 Task: Access the "Group list" page in the site builder.
Action: Mouse moved to (1128, 82)
Screenshot: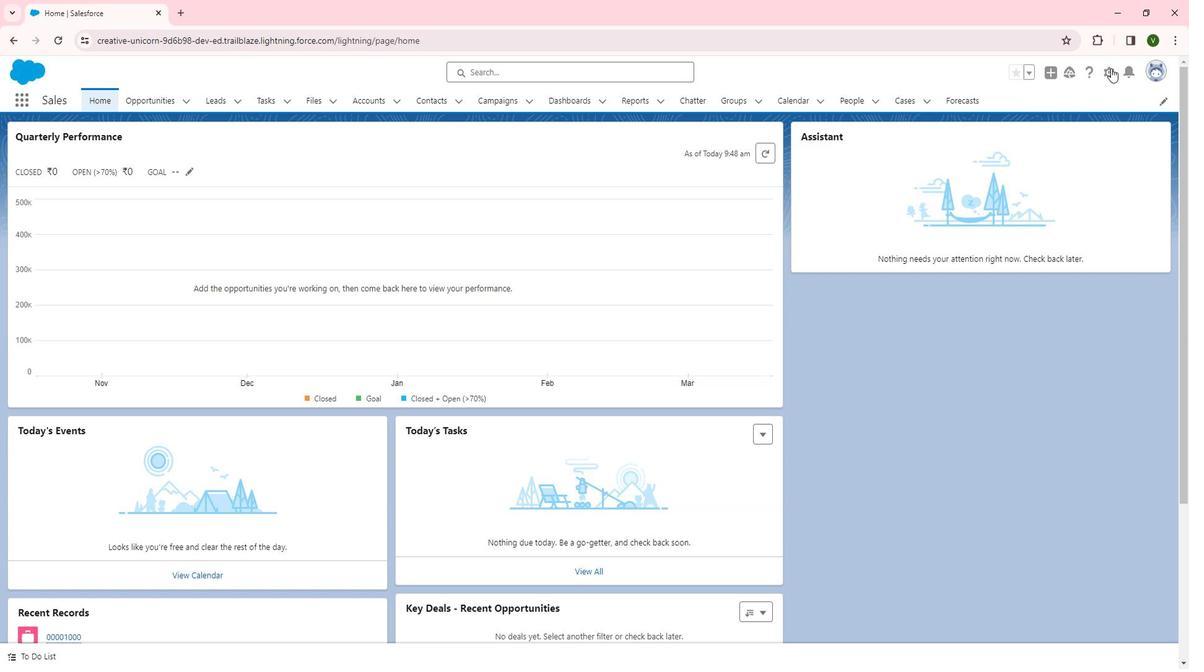 
Action: Mouse pressed left at (1128, 82)
Screenshot: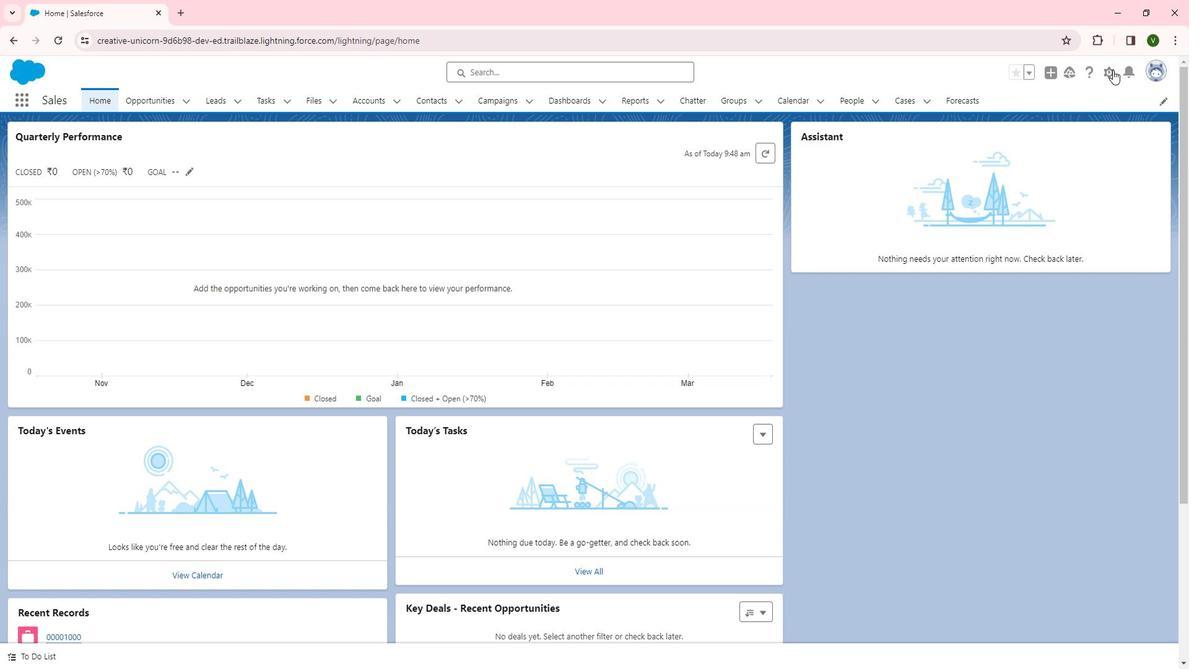 
Action: Mouse moved to (1040, 113)
Screenshot: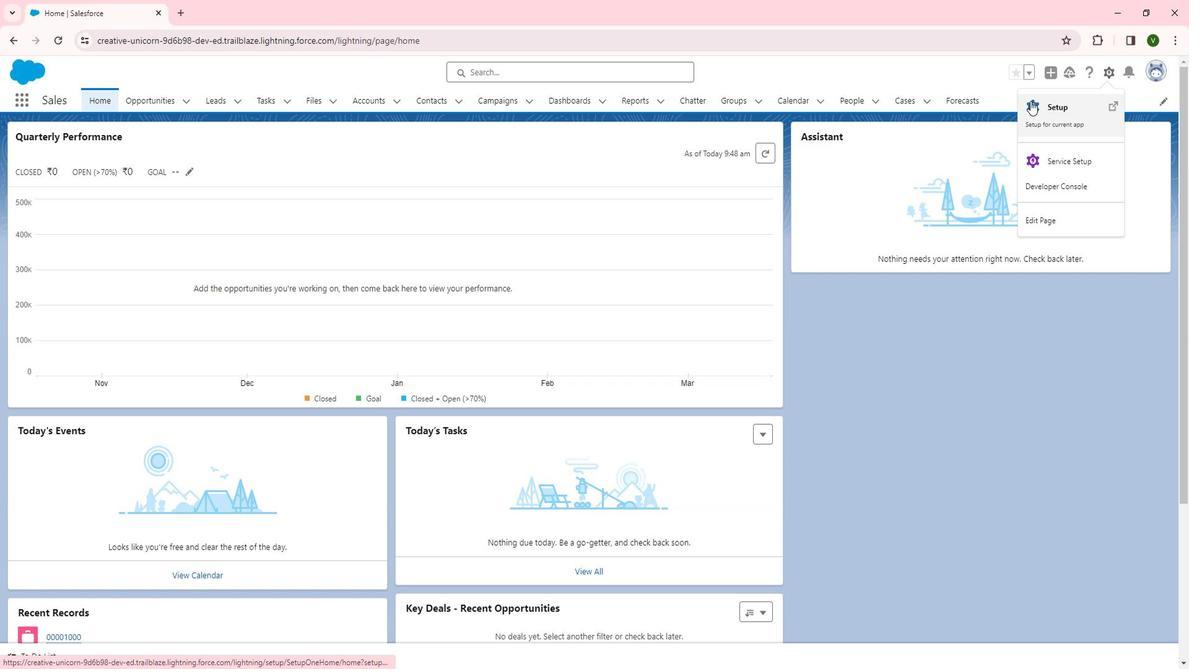 
Action: Mouse pressed left at (1040, 113)
Screenshot: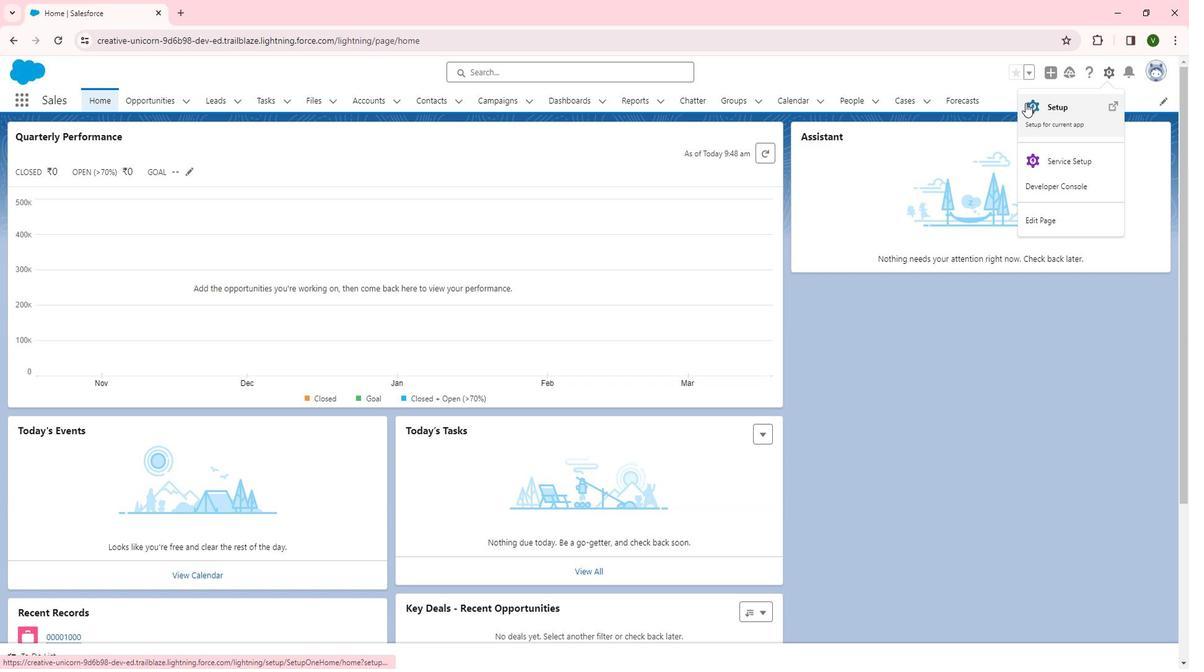 
Action: Mouse moved to (87, 490)
Screenshot: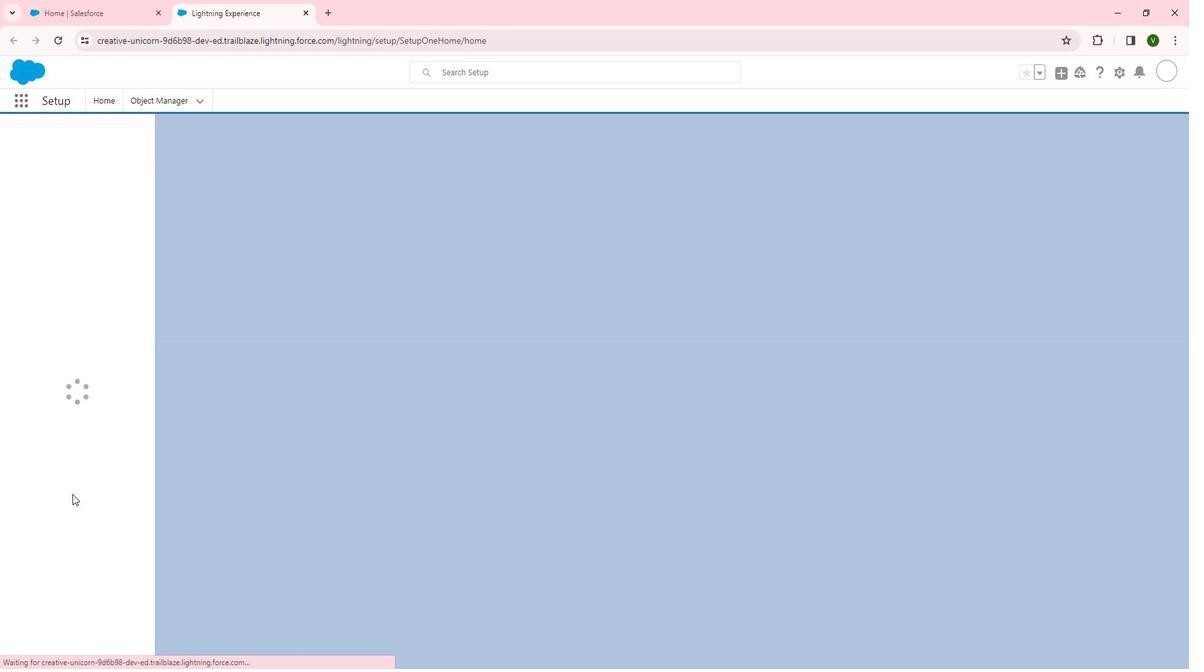 
Action: Mouse scrolled (87, 490) with delta (0, 0)
Screenshot: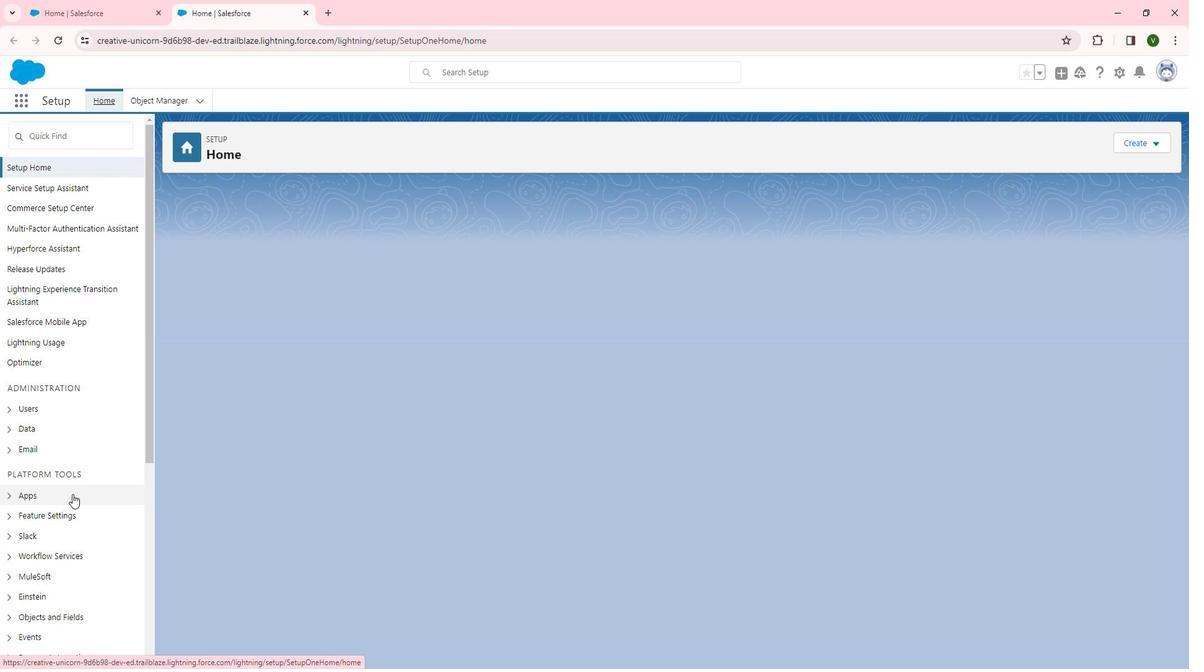 
Action: Mouse scrolled (87, 490) with delta (0, 0)
Screenshot: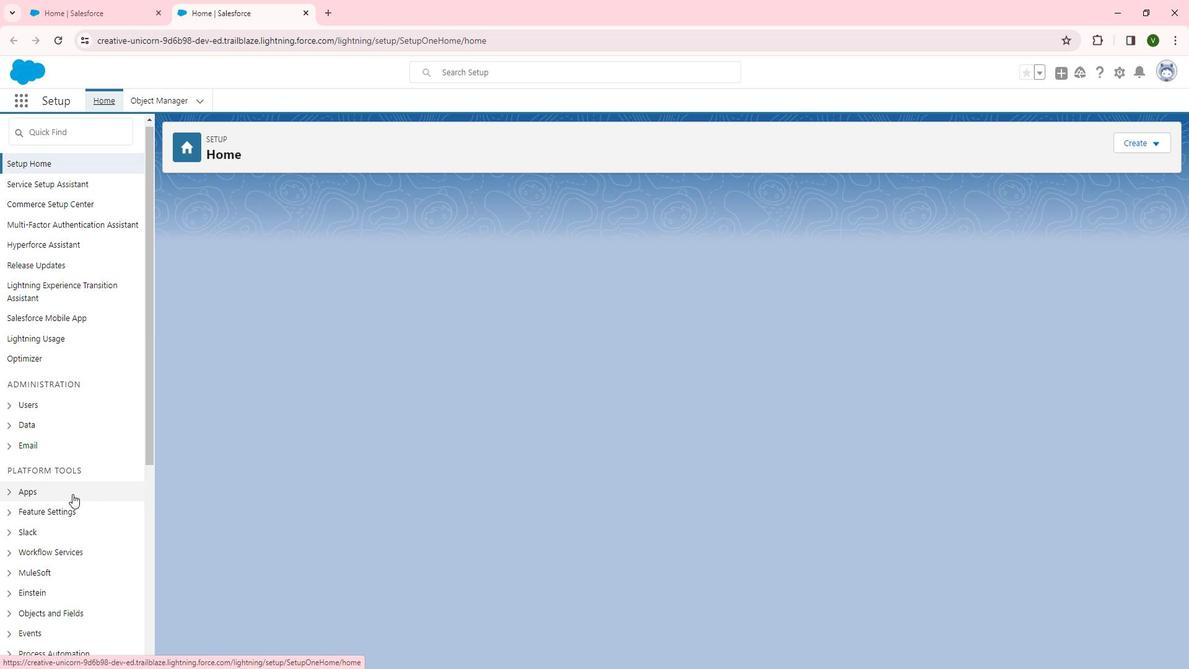 
Action: Mouse scrolled (87, 490) with delta (0, 0)
Screenshot: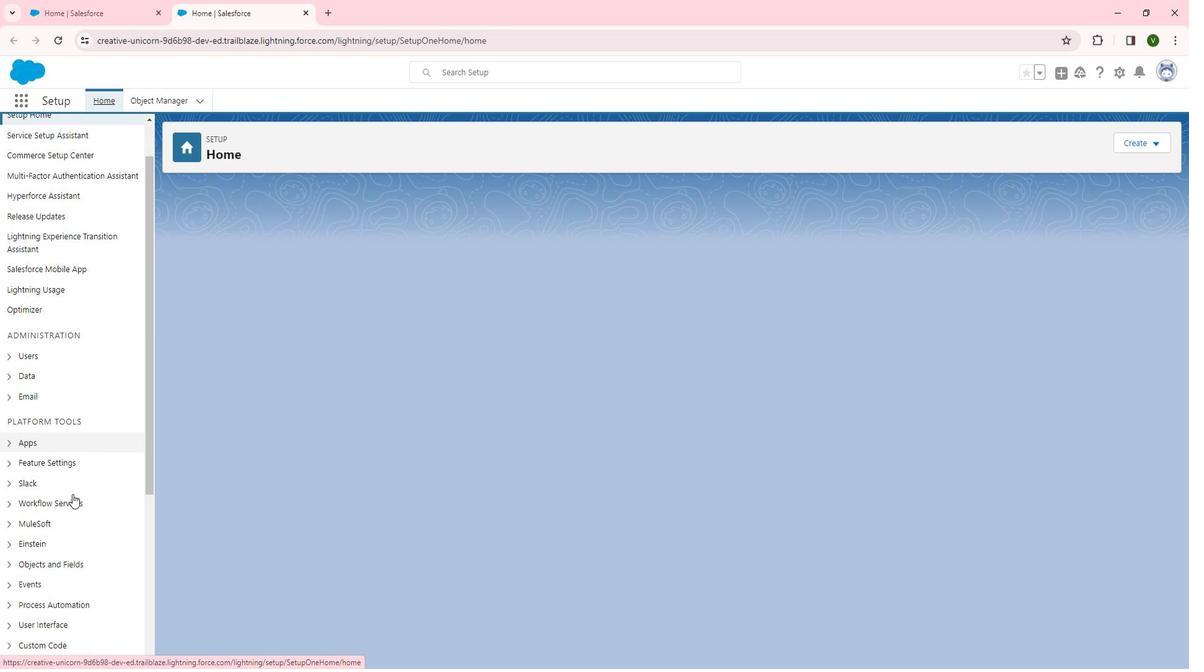 
Action: Mouse moved to (74, 321)
Screenshot: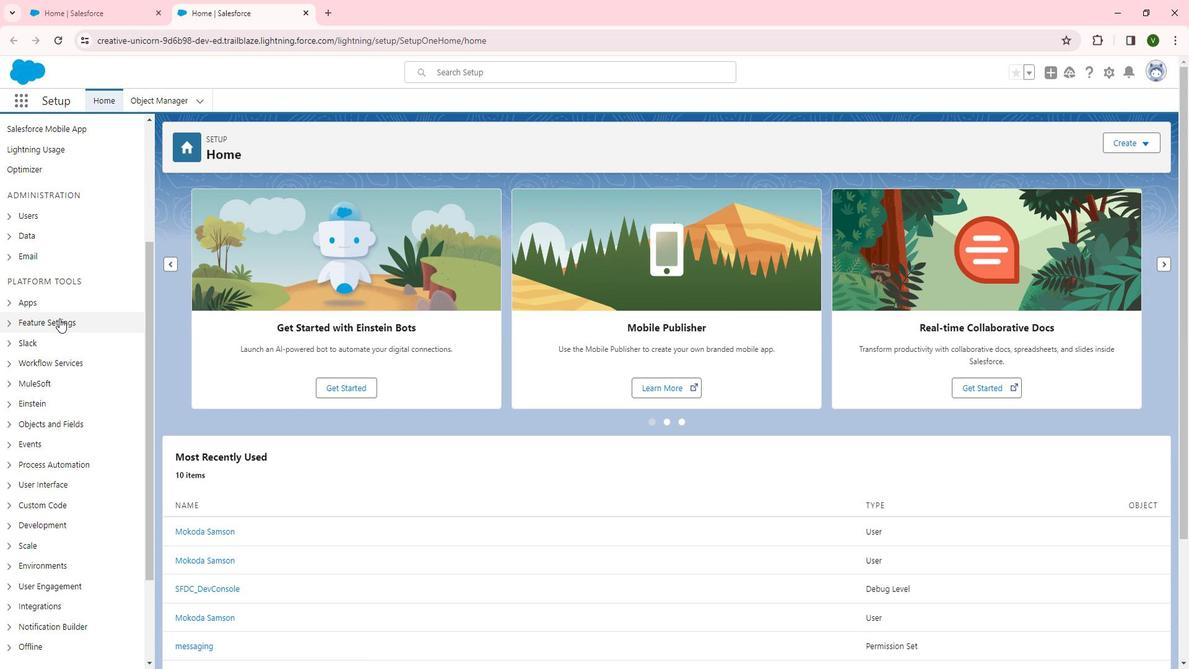 
Action: Mouse pressed left at (74, 321)
Screenshot: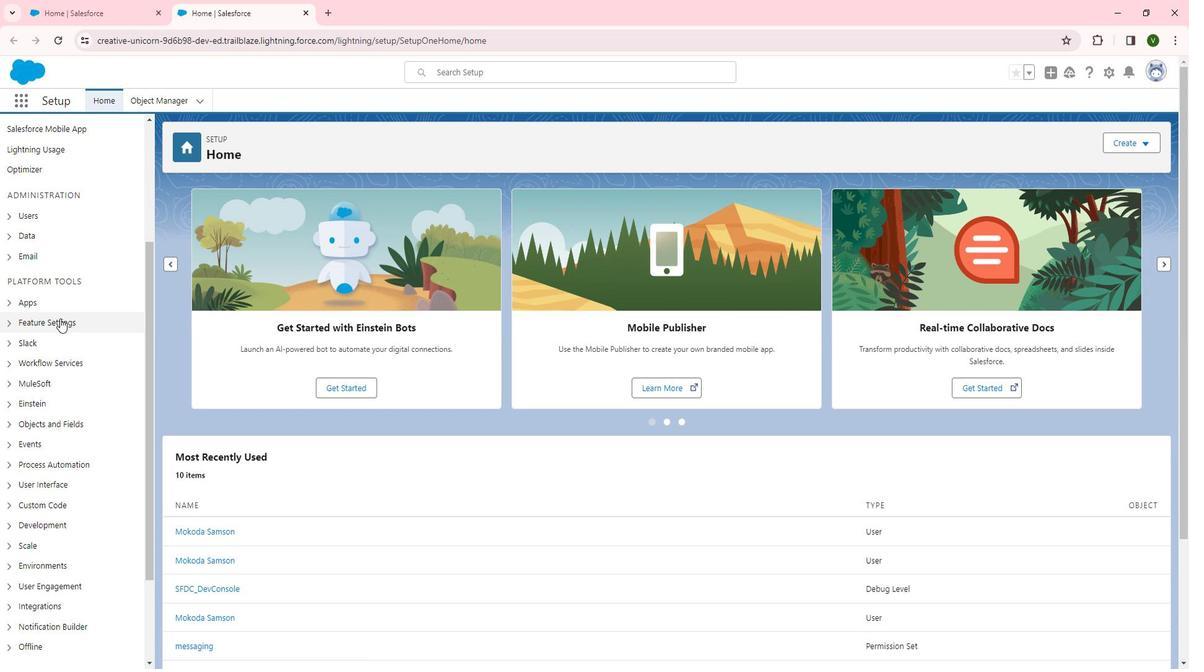 
Action: Mouse moved to (76, 451)
Screenshot: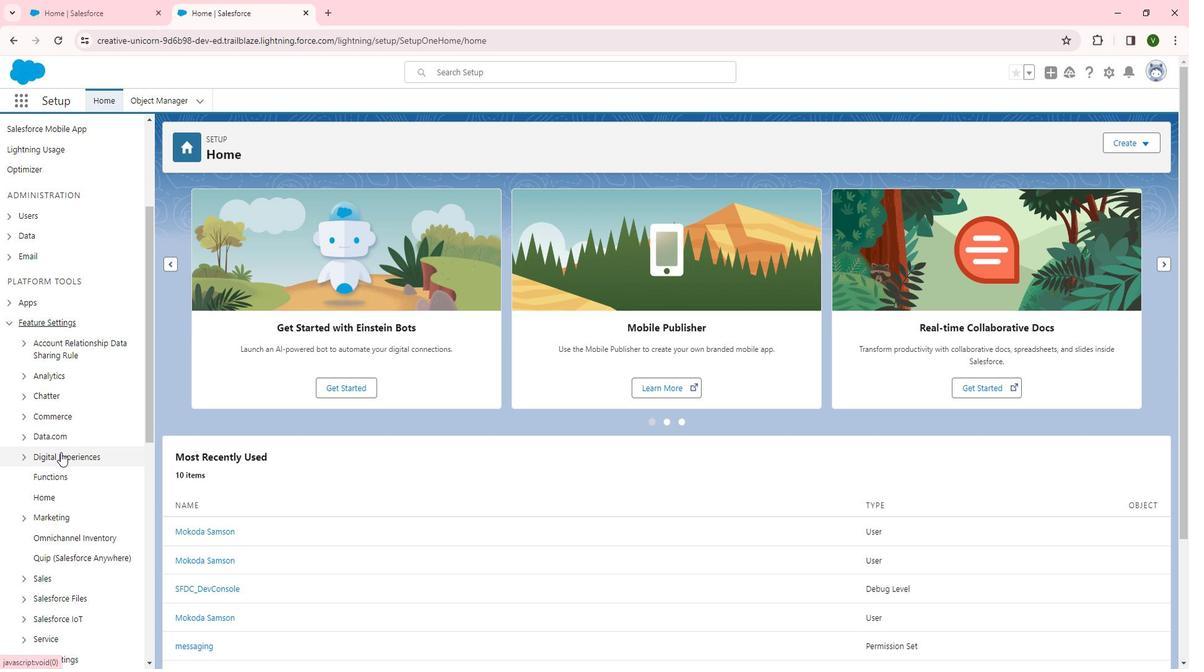 
Action: Mouse pressed left at (76, 451)
Screenshot: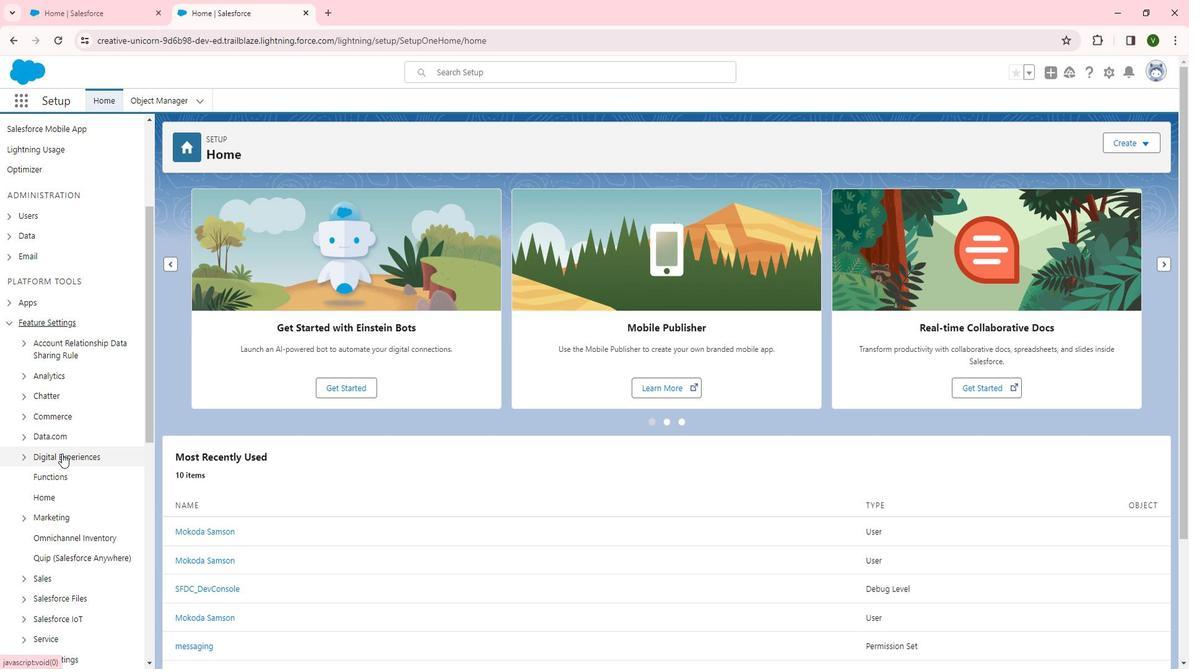 
Action: Mouse moved to (67, 474)
Screenshot: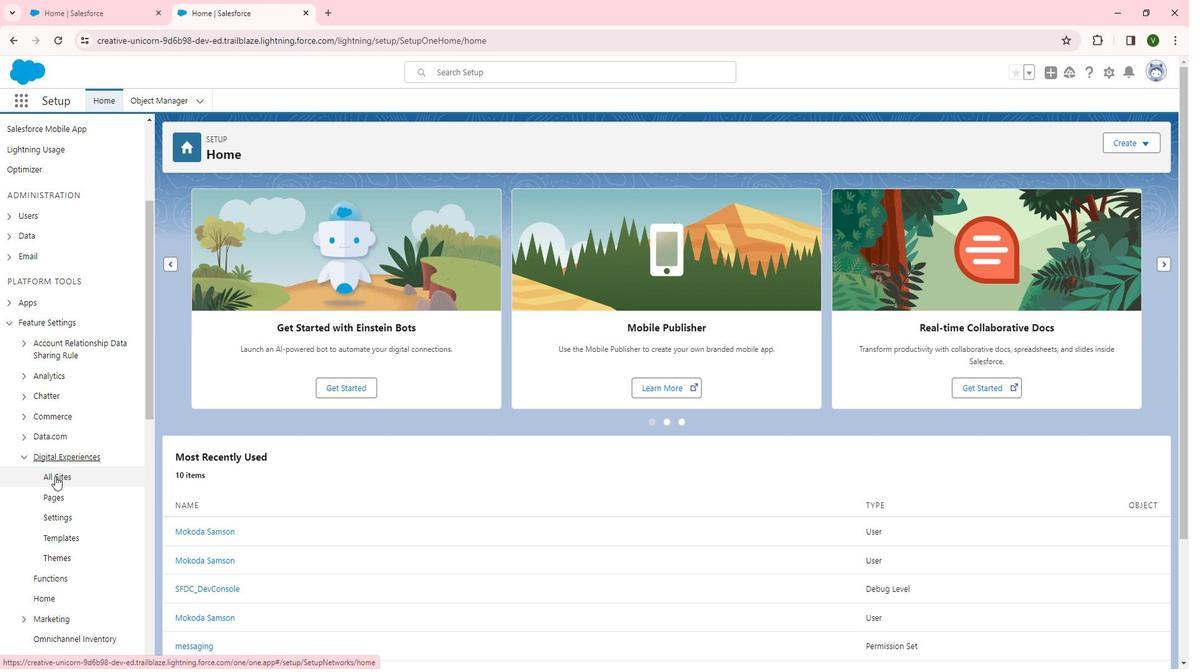 
Action: Mouse pressed left at (67, 474)
Screenshot: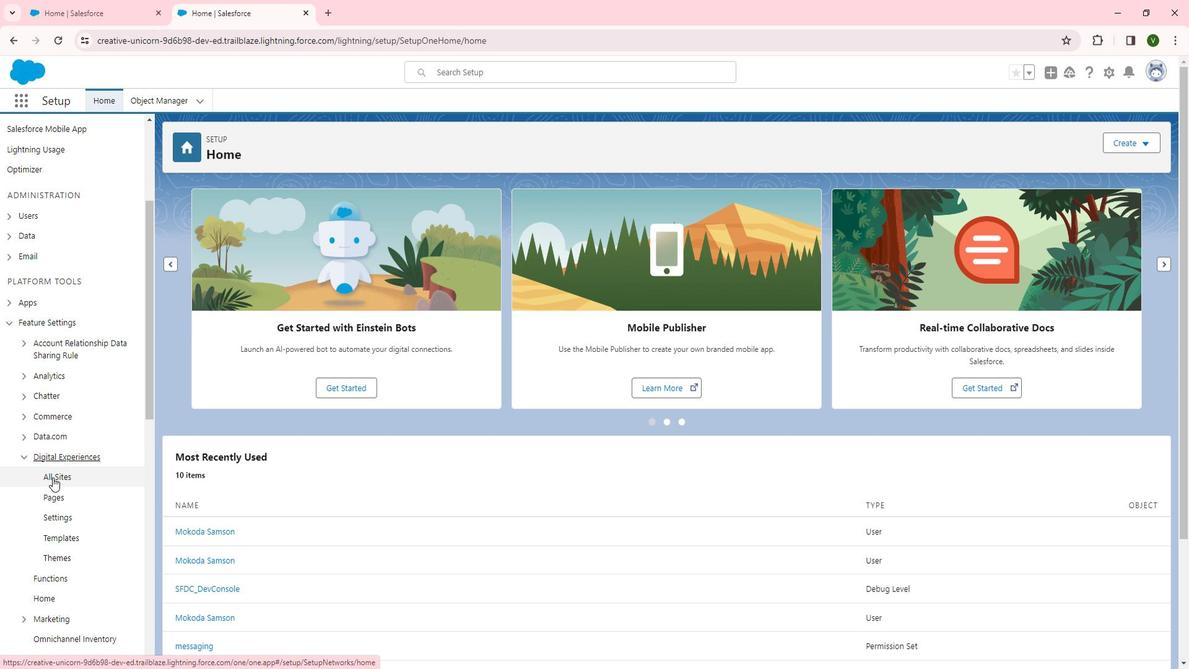 
Action: Mouse moved to (203, 367)
Screenshot: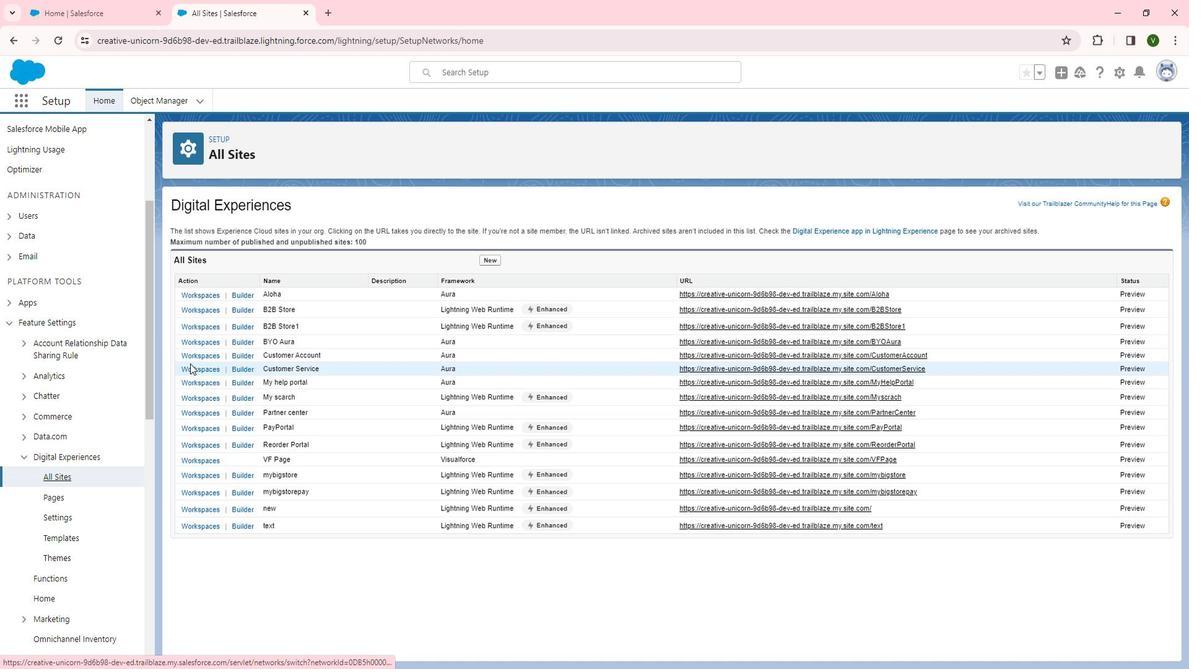 
Action: Mouse pressed left at (203, 367)
Screenshot: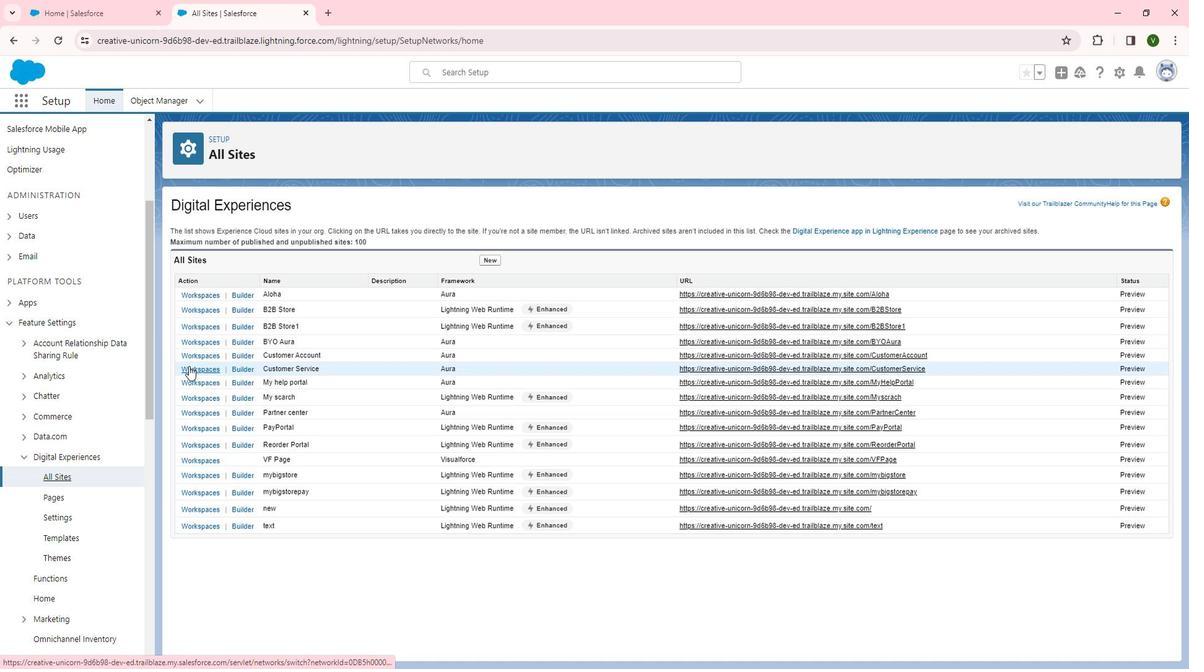 
Action: Mouse moved to (142, 302)
Screenshot: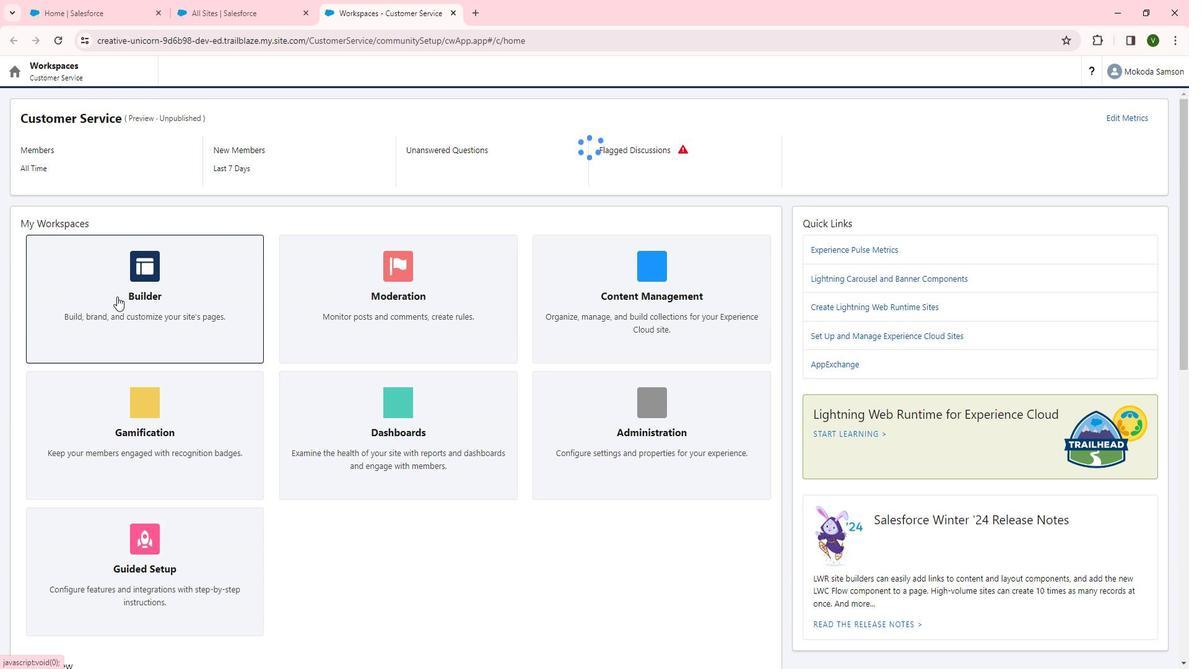 
Action: Mouse pressed left at (142, 302)
Screenshot: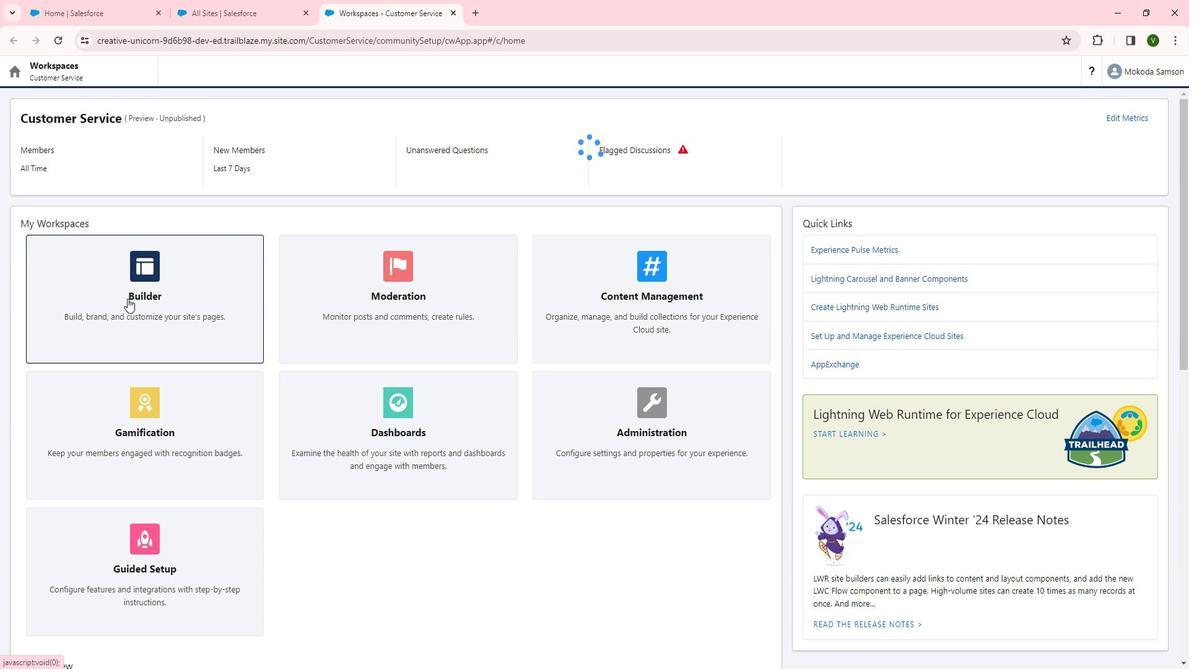 
Action: Mouse moved to (108, 83)
Screenshot: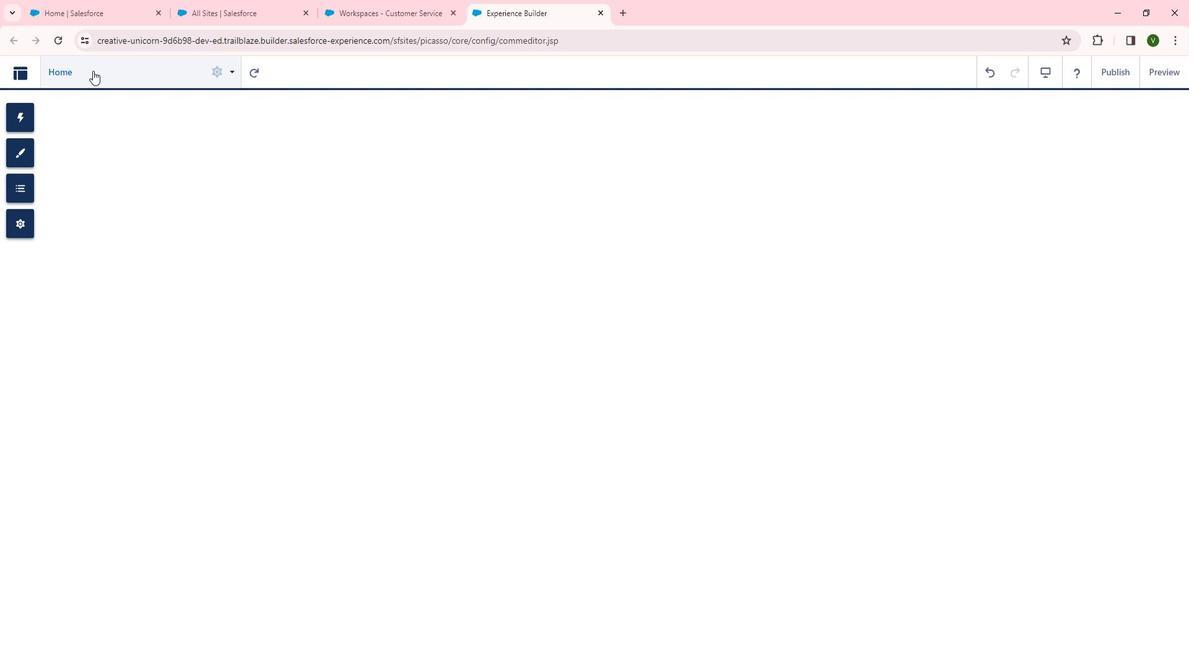 
Action: Mouse pressed left at (108, 83)
Screenshot: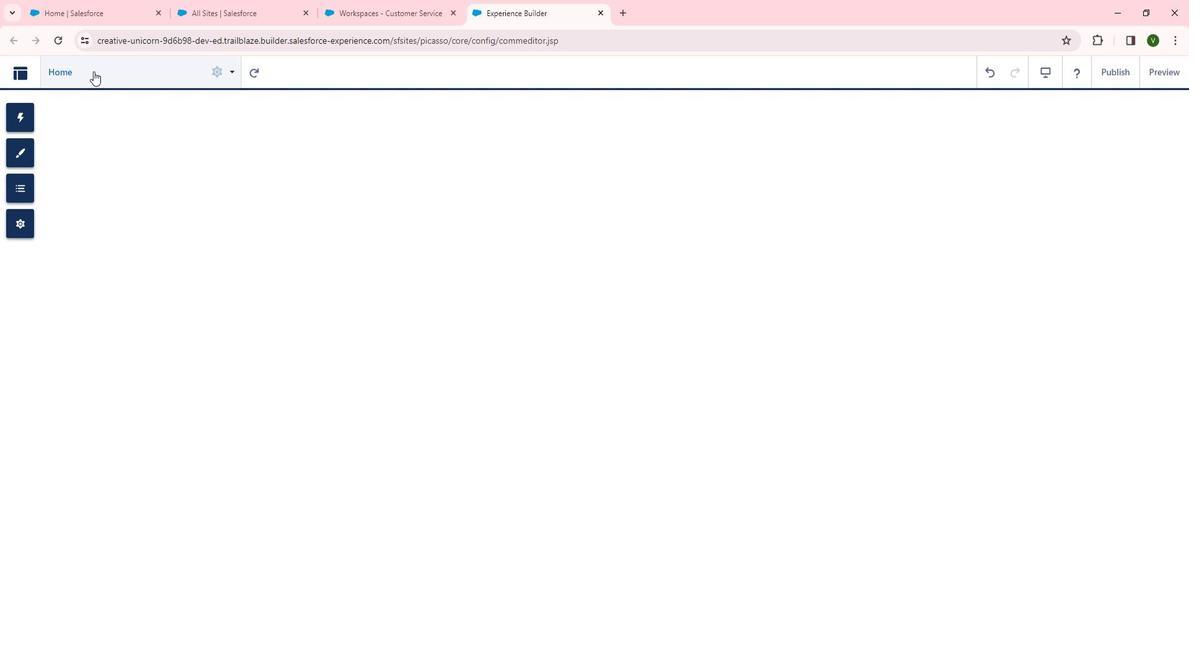 
Action: Mouse moved to (69, 473)
Screenshot: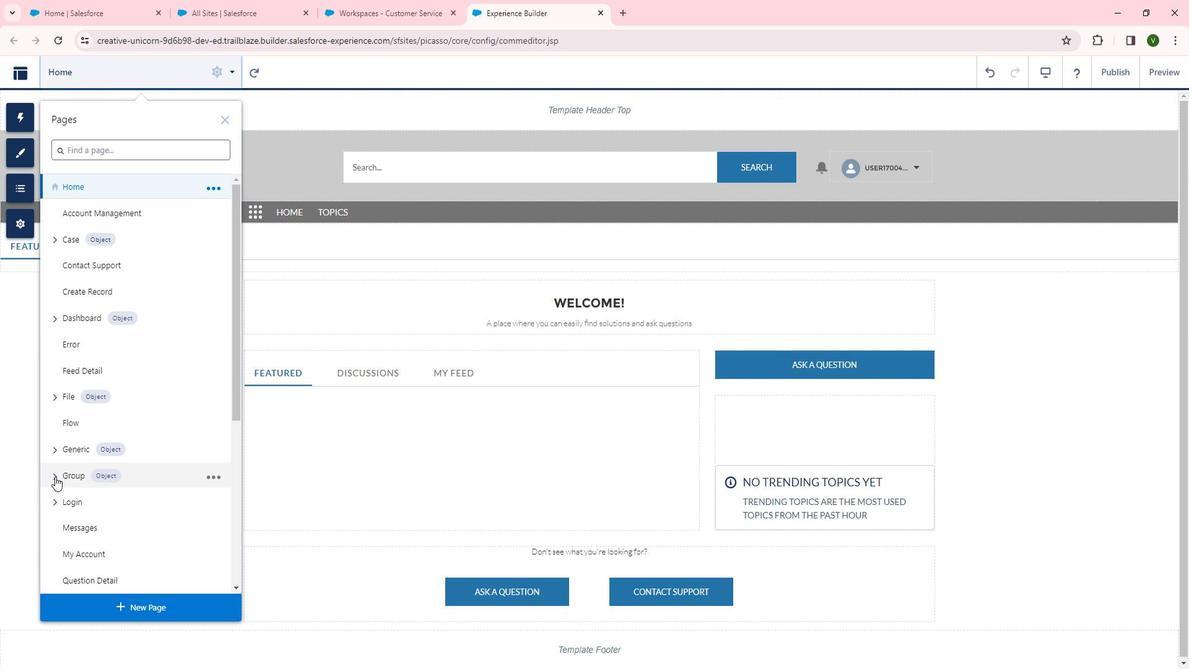 
Action: Mouse pressed left at (69, 473)
Screenshot: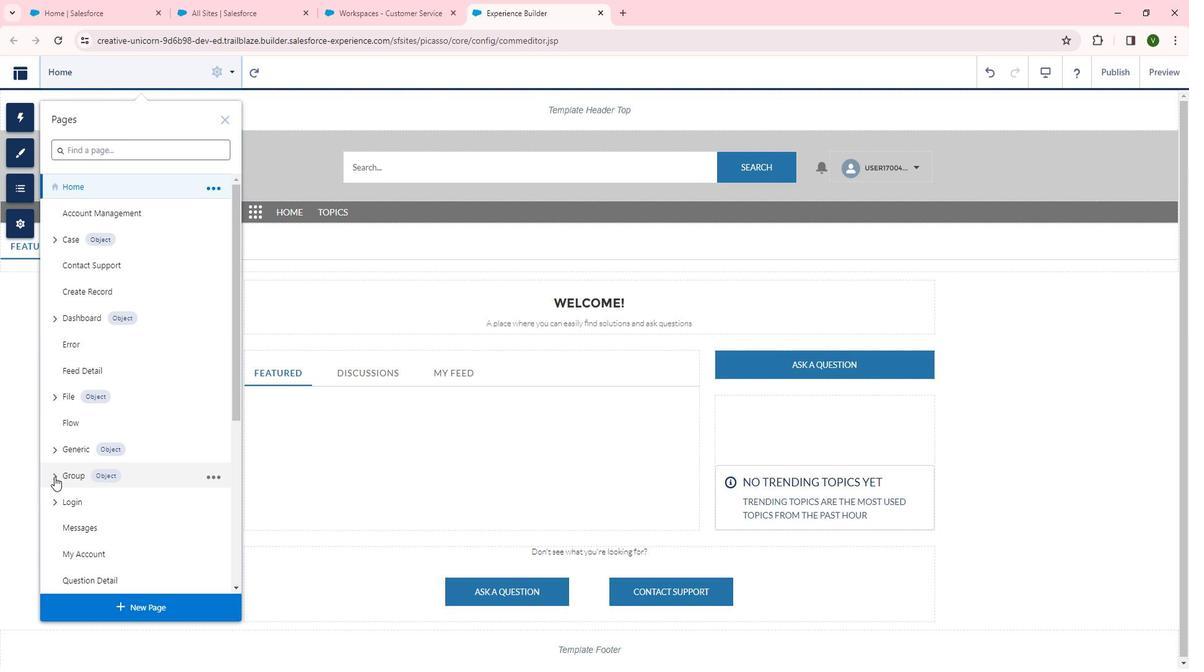 
Action: Mouse moved to (98, 463)
Screenshot: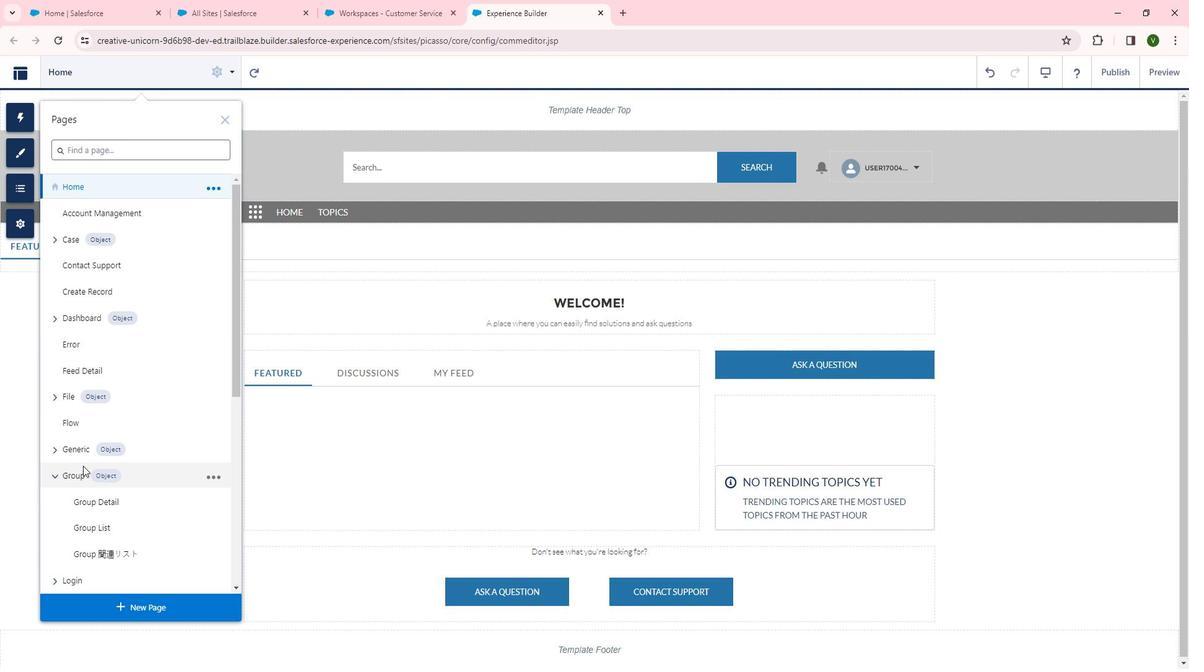 
Action: Mouse scrolled (98, 462) with delta (0, 0)
Screenshot: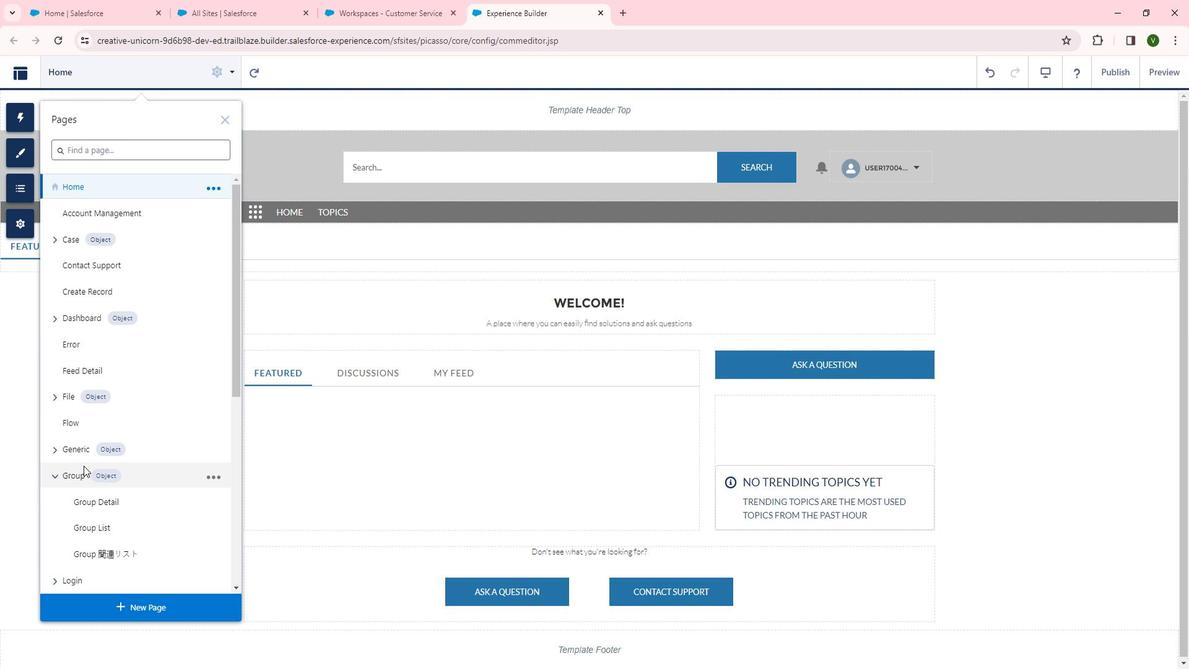 
Action: Mouse moved to (112, 455)
Screenshot: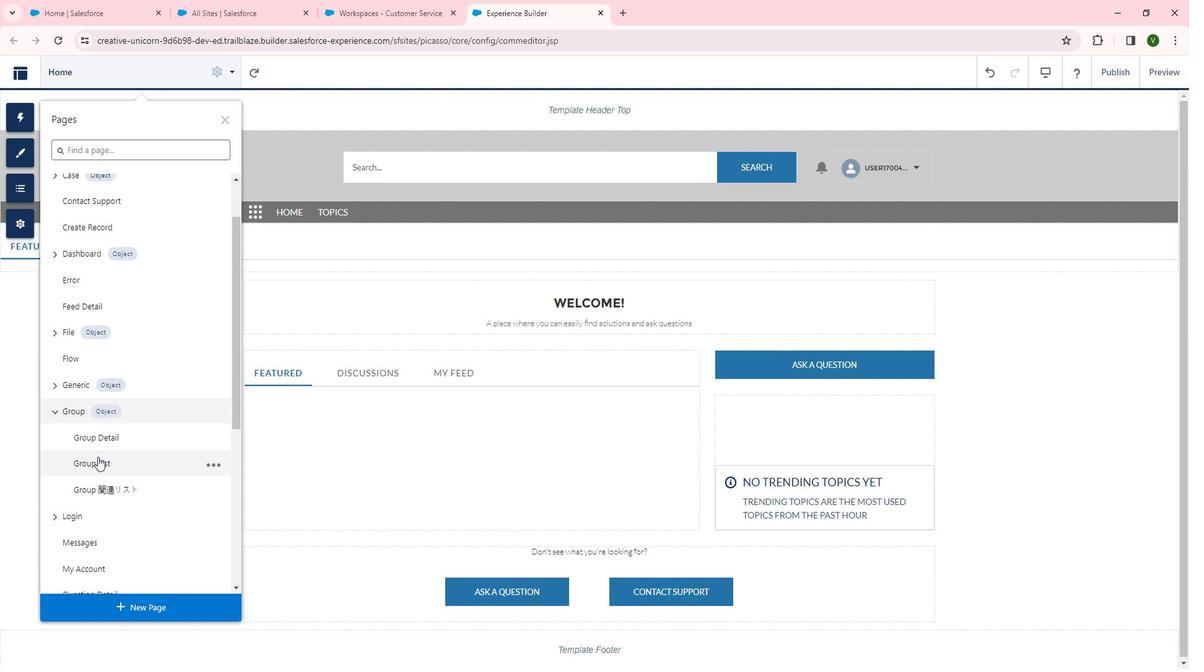 
Action: Mouse pressed left at (112, 455)
Screenshot: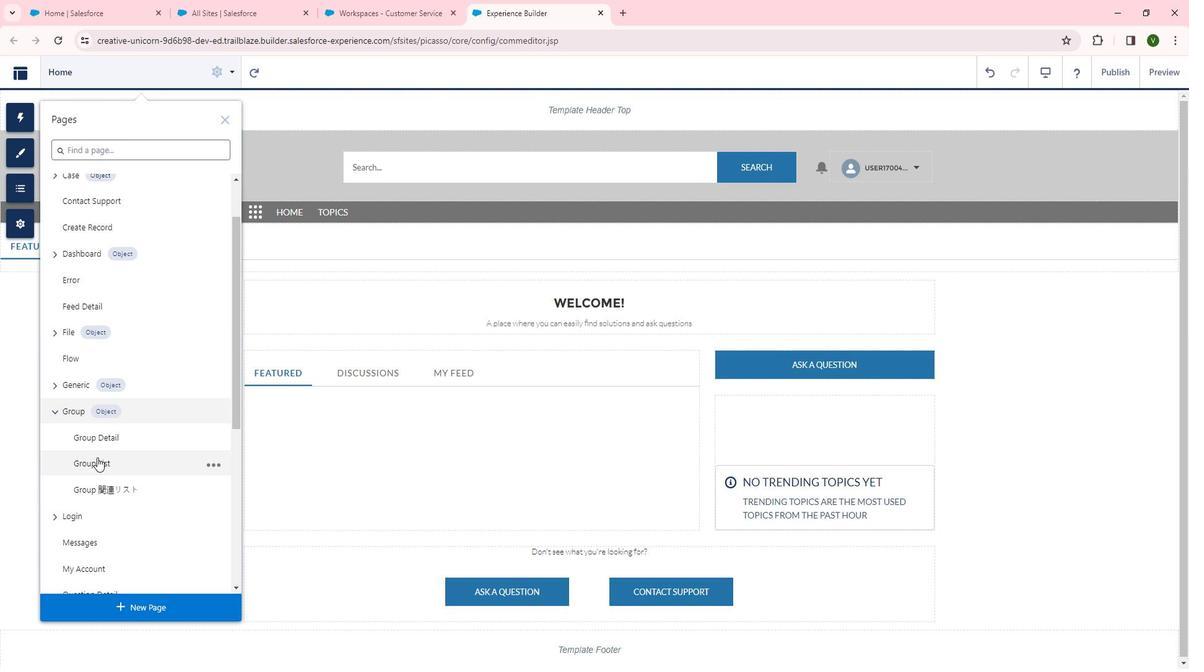 
Action: Mouse moved to (157, 260)
Screenshot: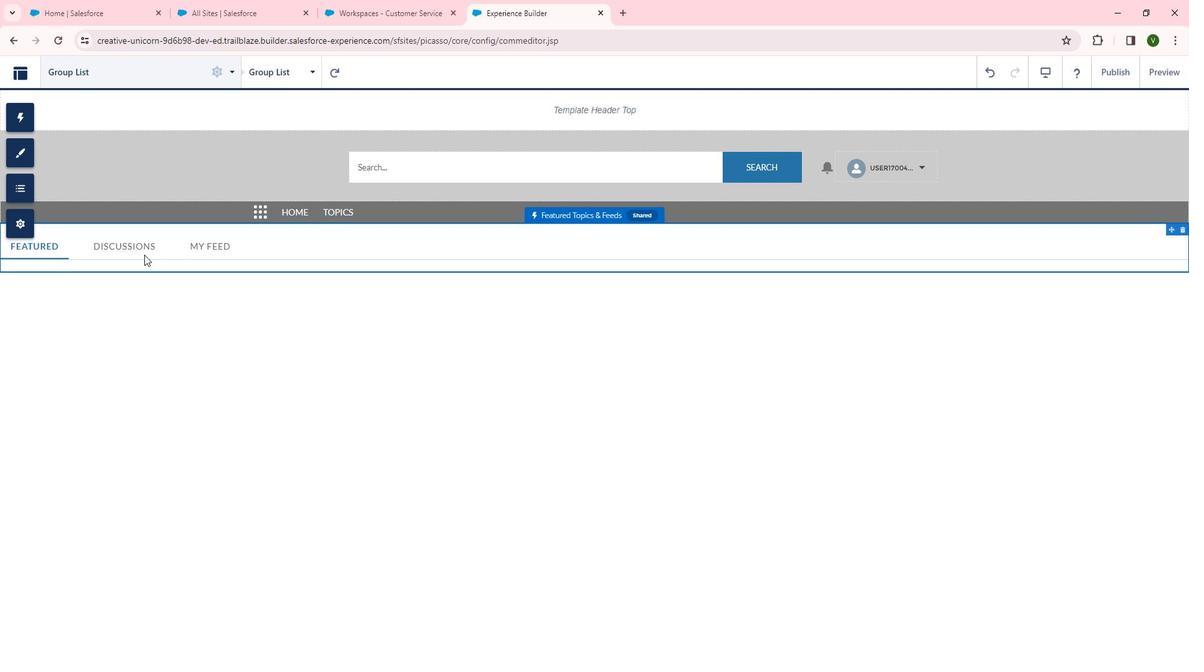 
Action: Mouse pressed left at (157, 260)
Screenshot: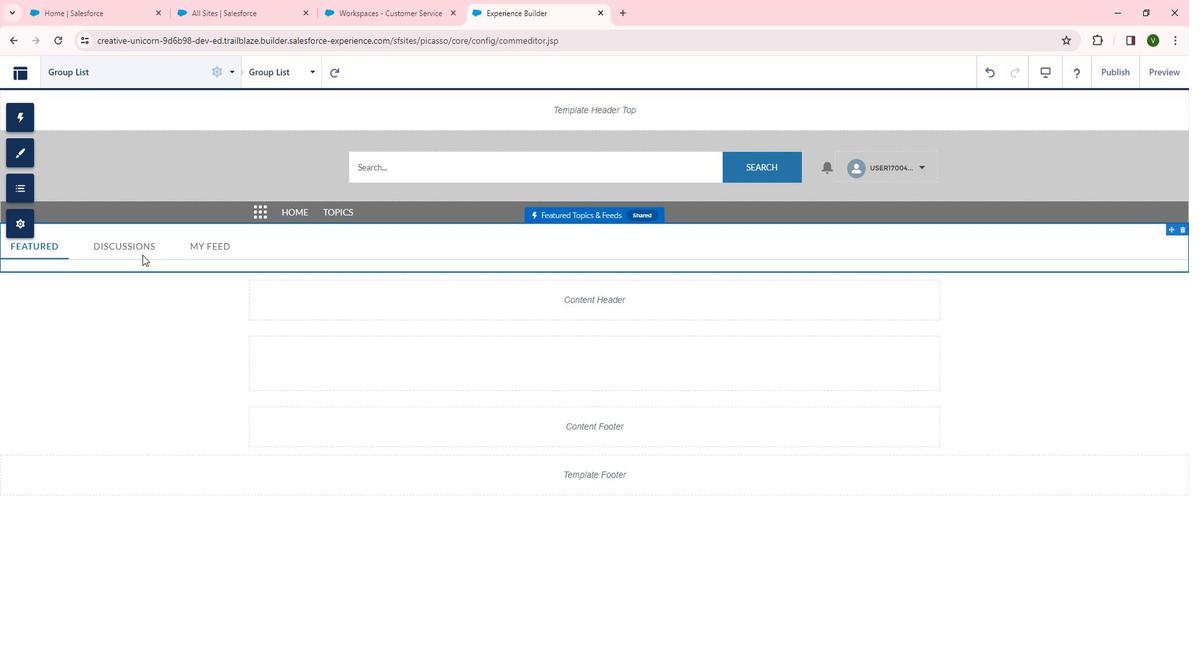 
